 Task: Create Card Email Nurture Campaign in Board Crisis Management to Workspace Advertising Technology. Create Card Audit Review in Board Public Speaking Training to Workspace Advertising Technology. Create Card Email Nurture Campaign in Board Sales Forecasting and Budgeting to Workspace Advertising Technology
Action: Mouse moved to (433, 179)
Screenshot: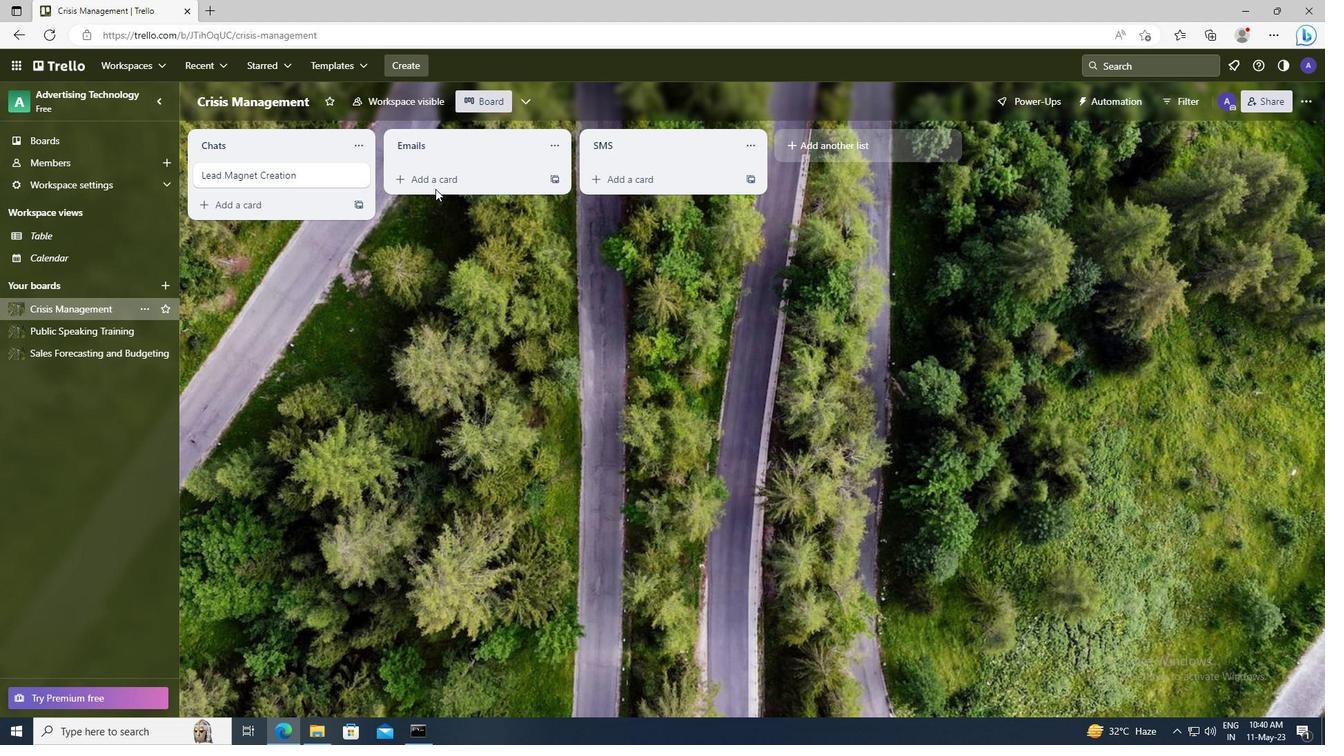 
Action: Mouse pressed left at (433, 179)
Screenshot: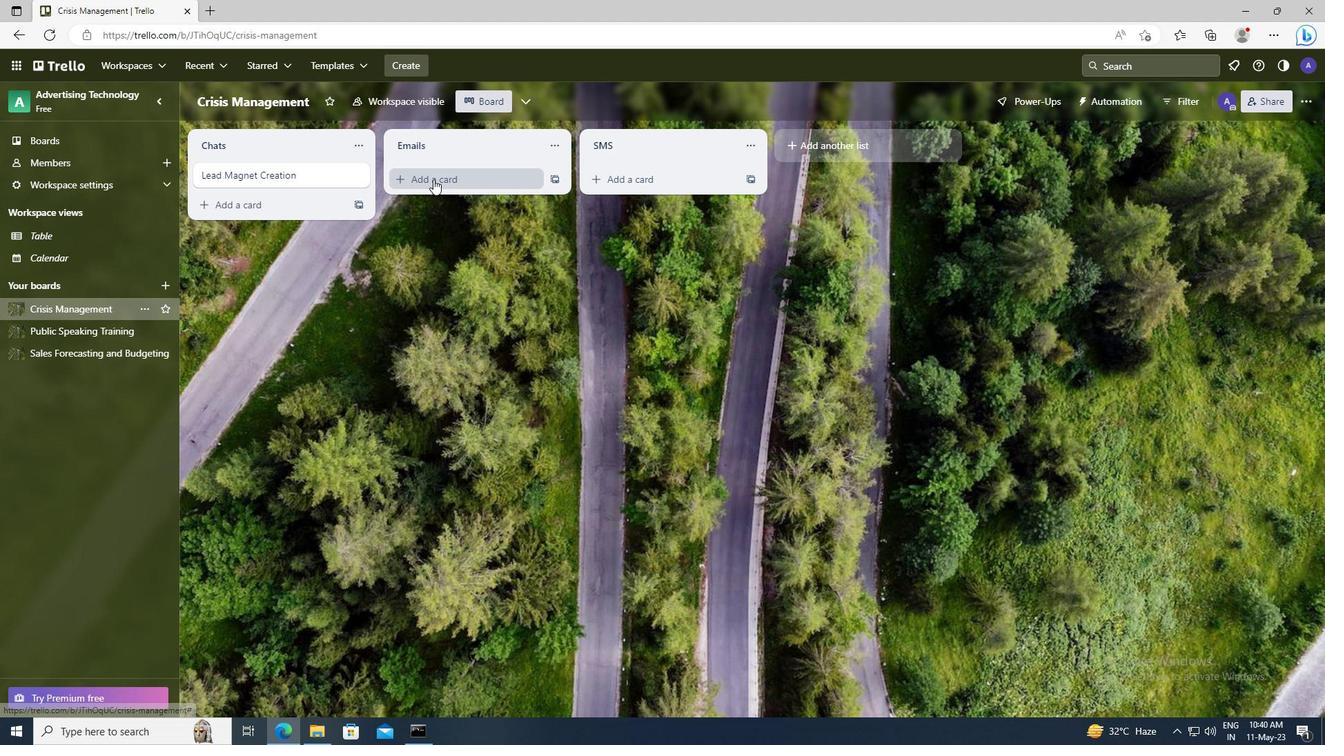 
Action: Key pressed <Key.shift>EMAIL<Key.space><Key.shift>NURTURE<Key.space><Key.shift>CAMPAIGN
Screenshot: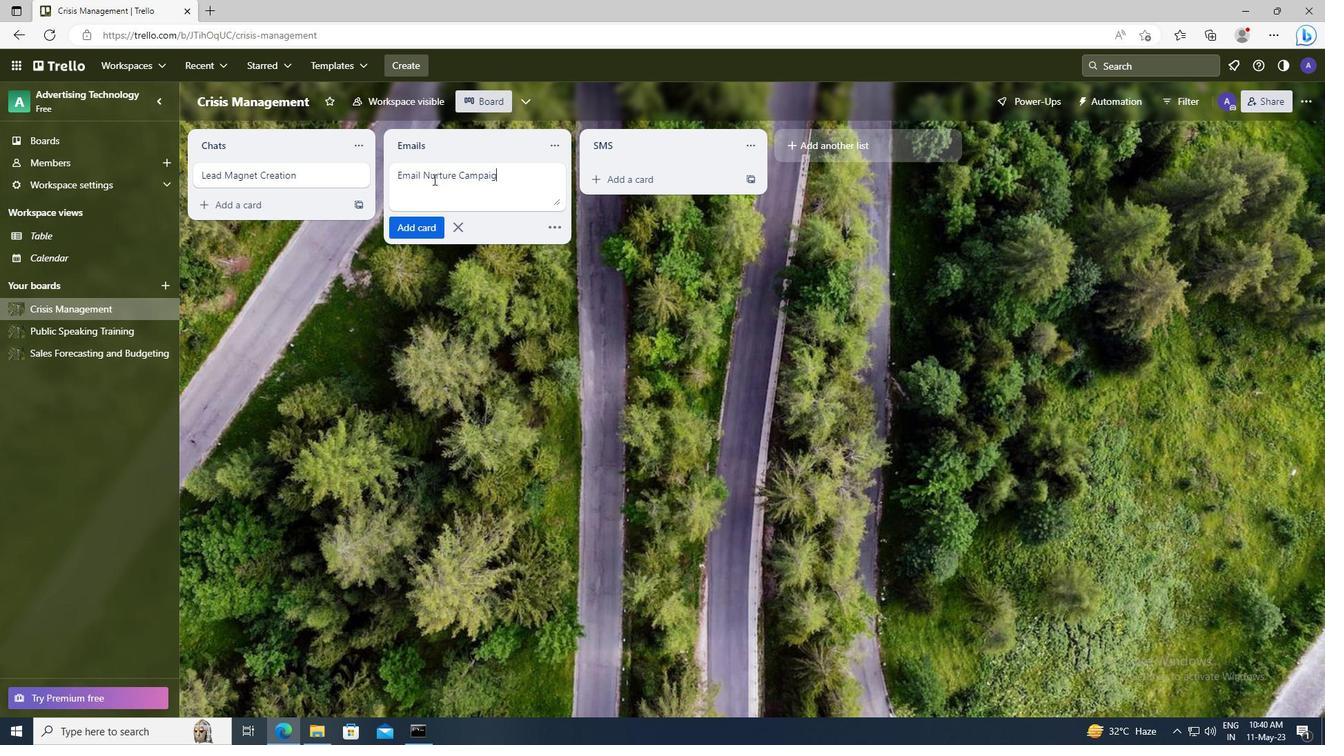 
Action: Mouse moved to (423, 225)
Screenshot: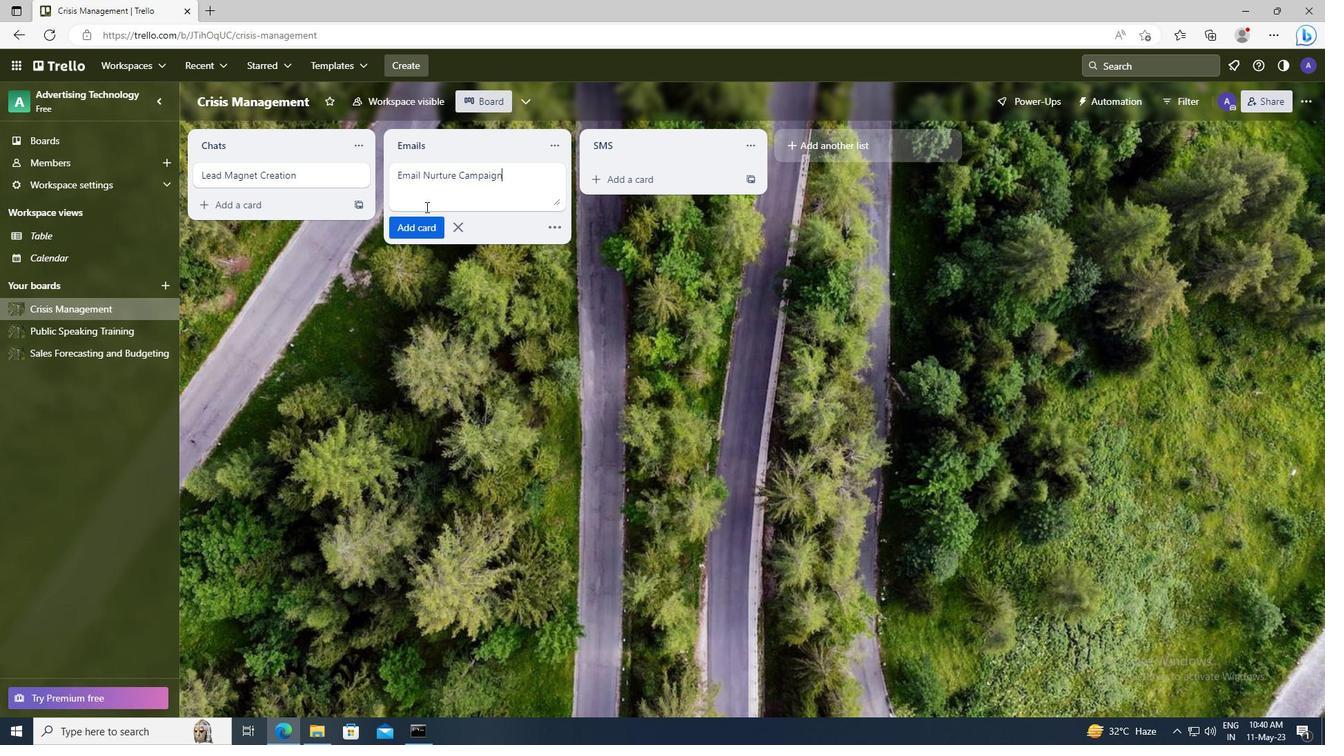 
Action: Mouse pressed left at (423, 225)
Screenshot: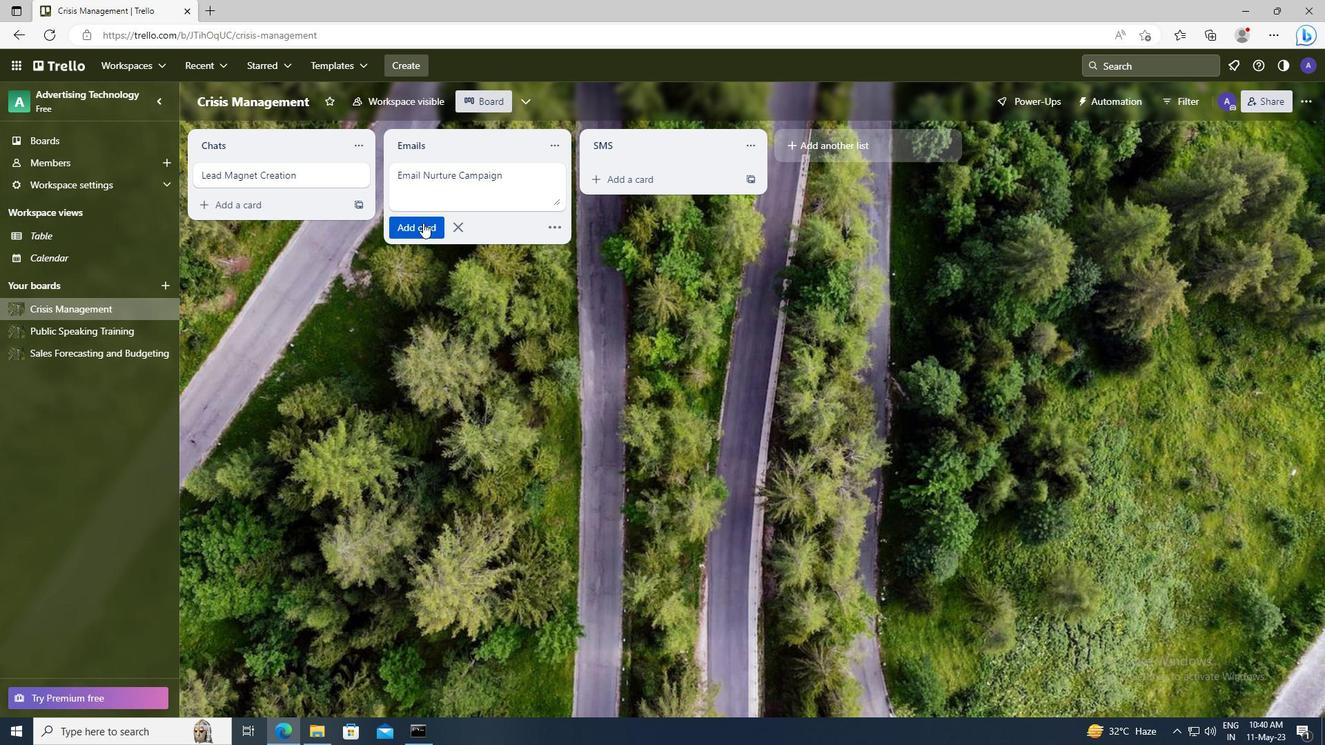 
Action: Mouse moved to (91, 333)
Screenshot: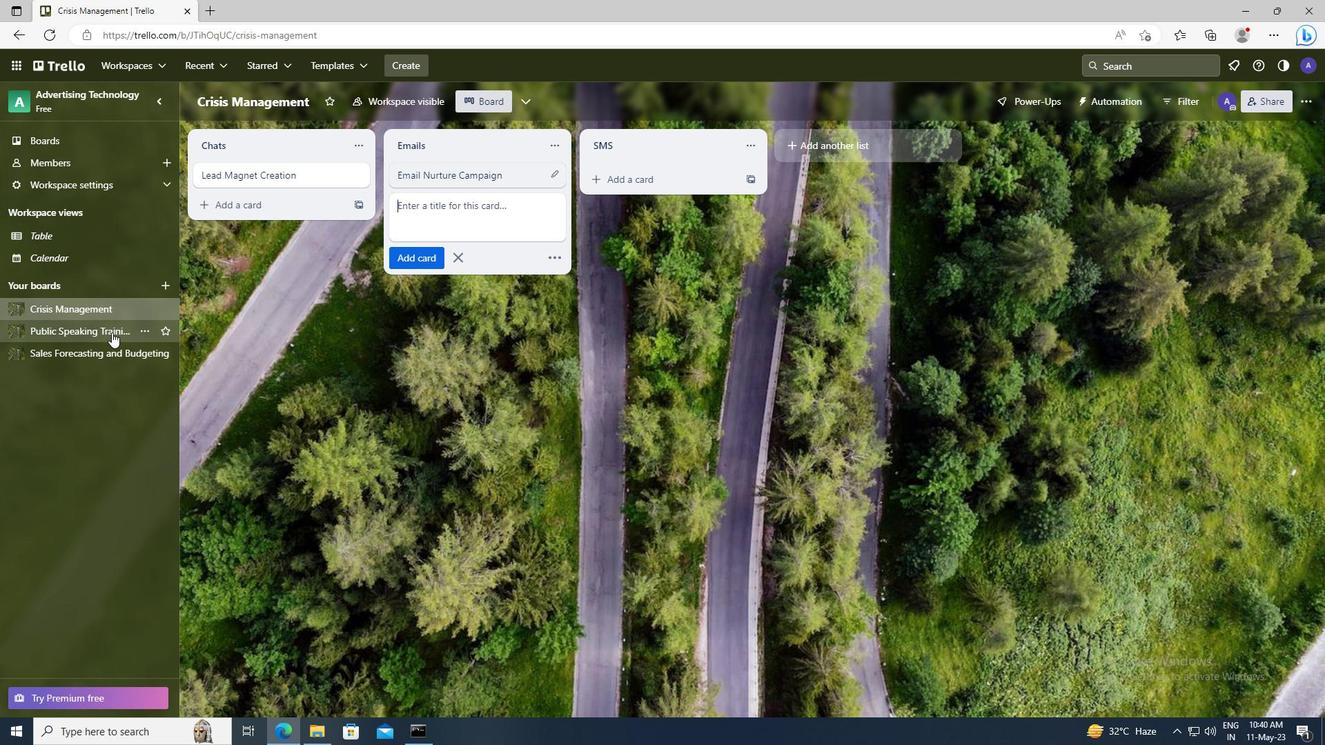 
Action: Mouse pressed left at (91, 333)
Screenshot: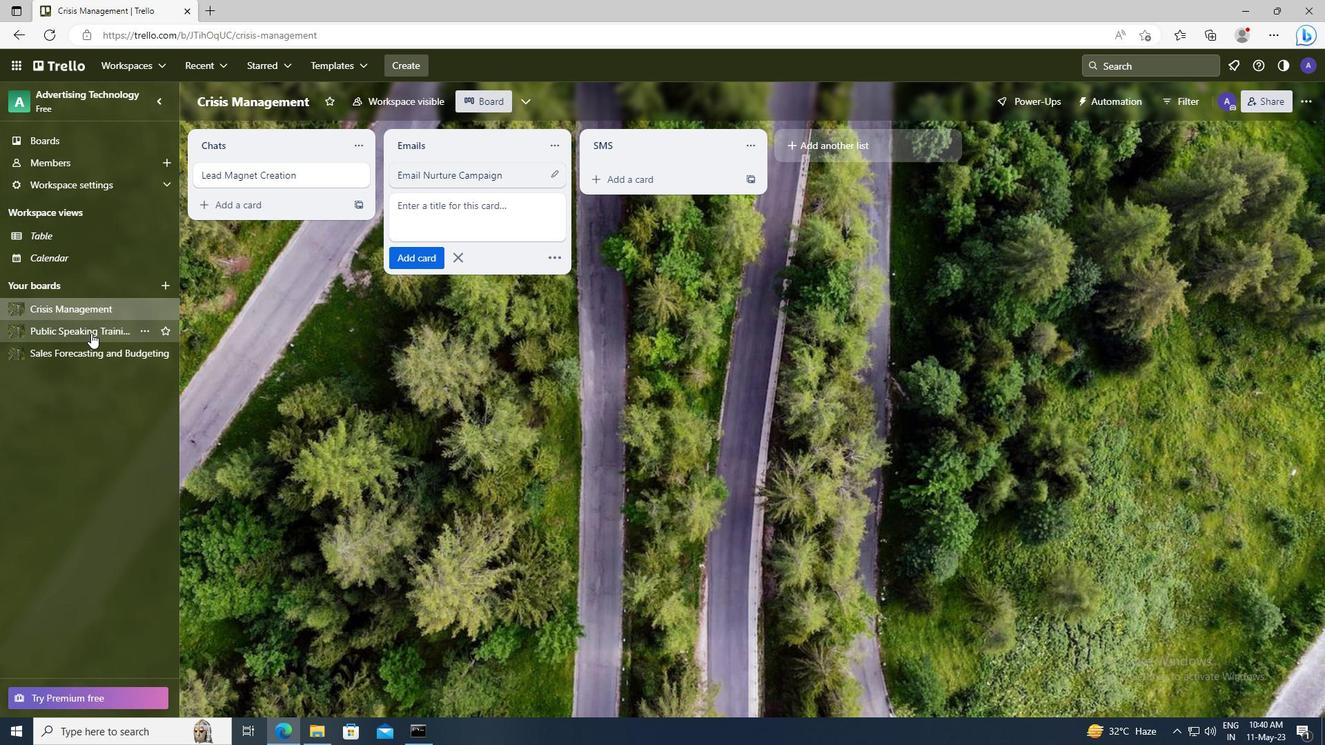 
Action: Mouse moved to (420, 182)
Screenshot: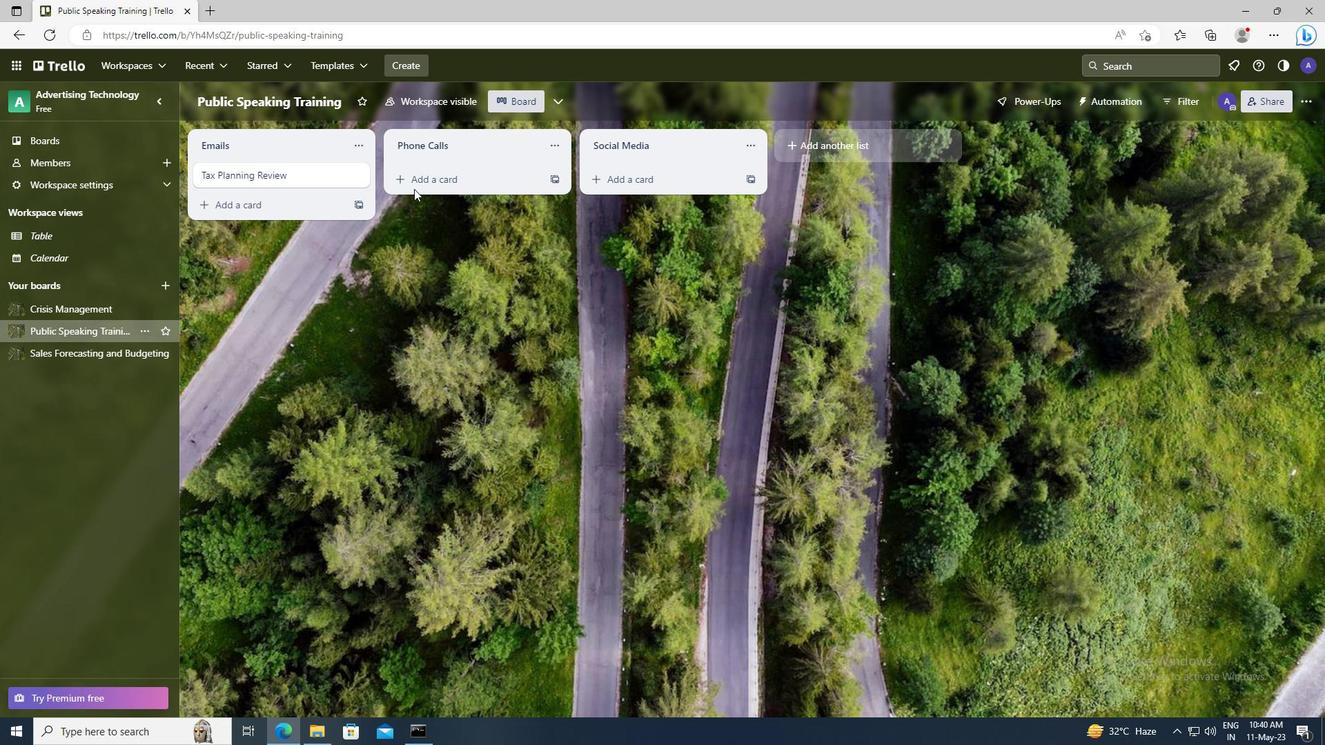 
Action: Mouse pressed left at (420, 182)
Screenshot: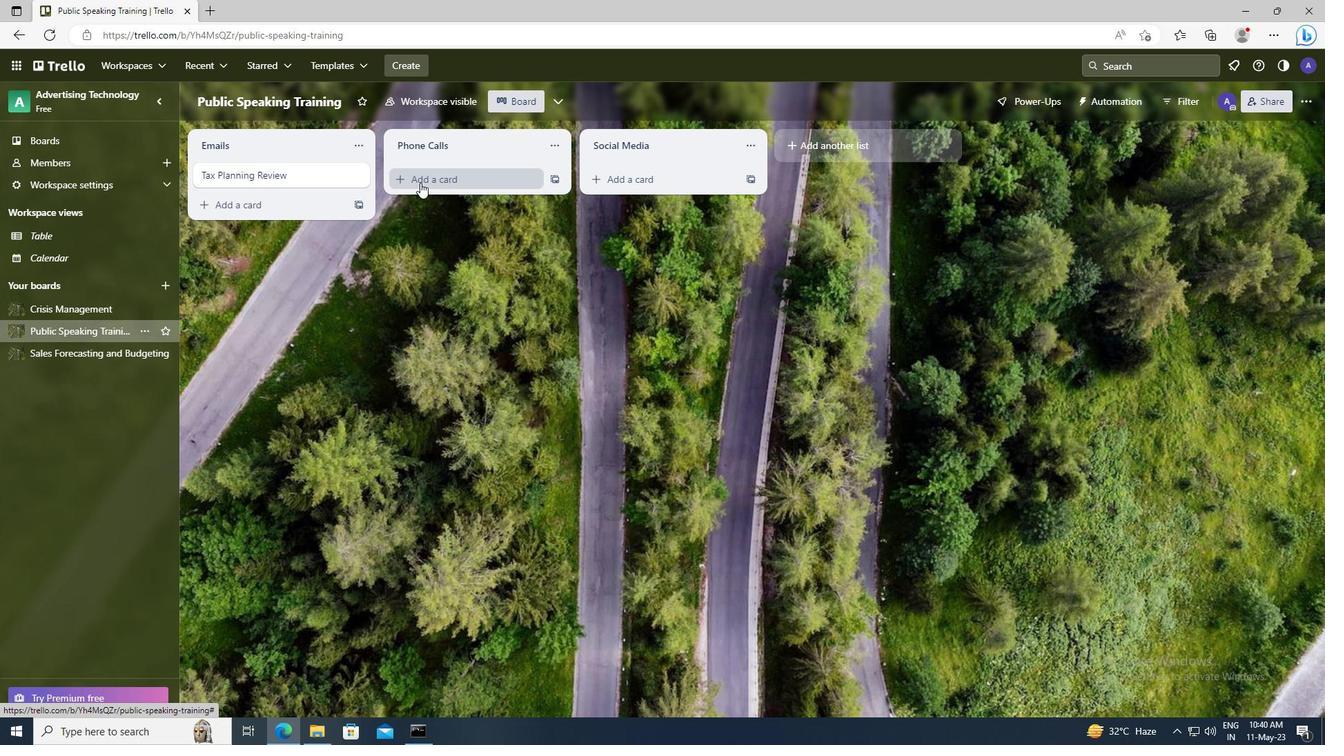 
Action: Key pressed <Key.shift>AUDIT<Key.space><Key.shift>REVIEW
Screenshot: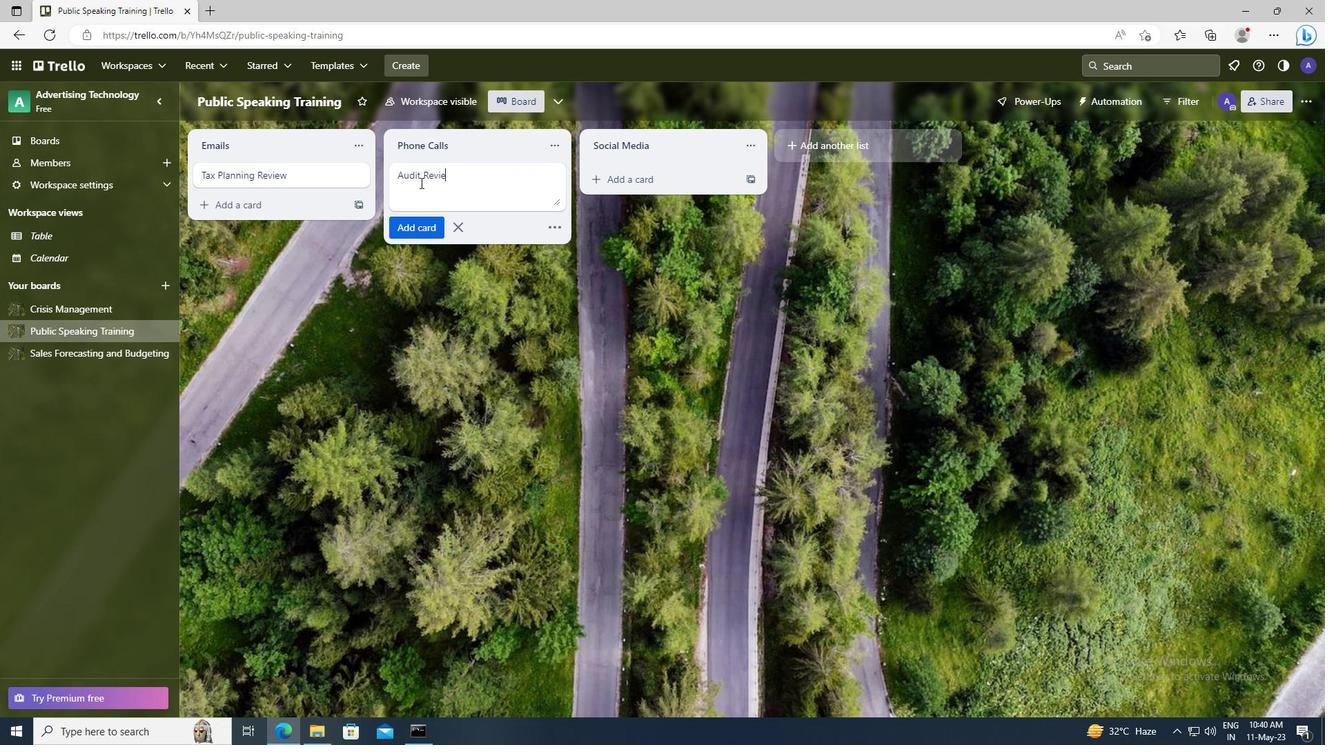 
Action: Mouse moved to (423, 226)
Screenshot: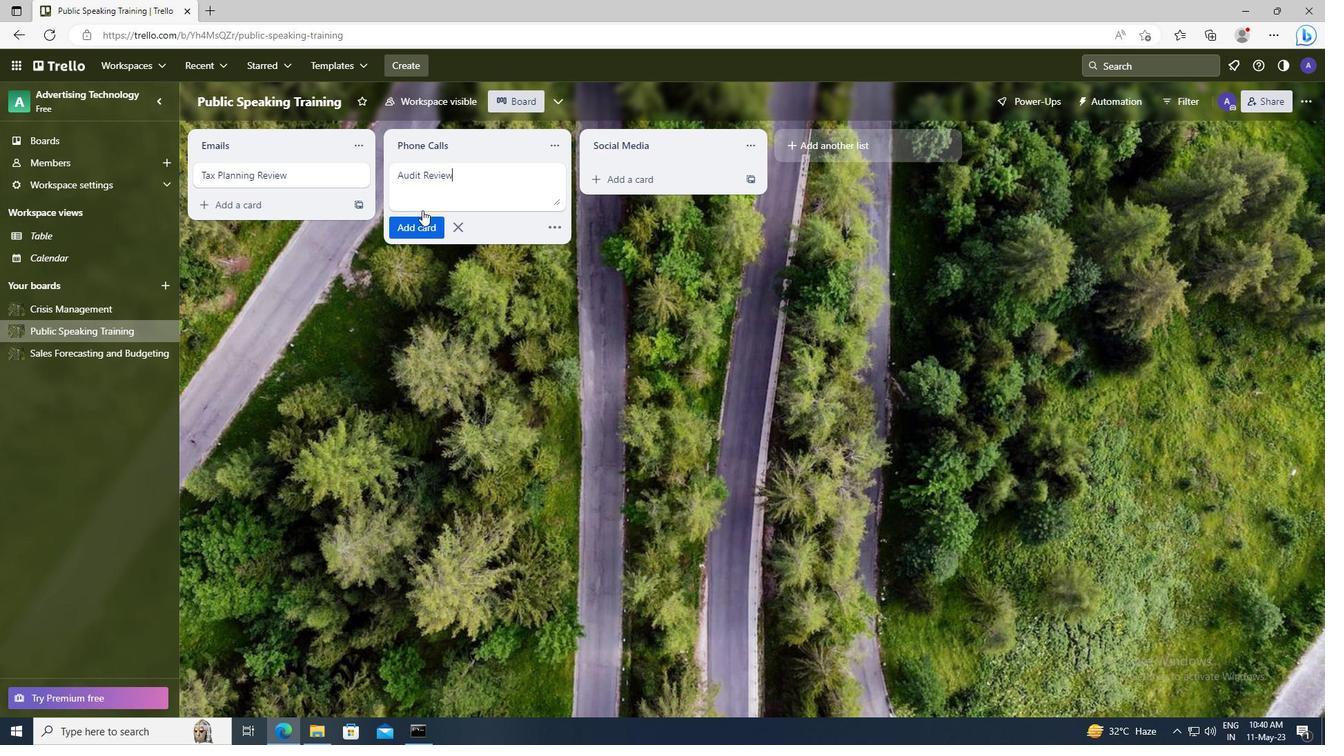 
Action: Mouse pressed left at (423, 226)
Screenshot: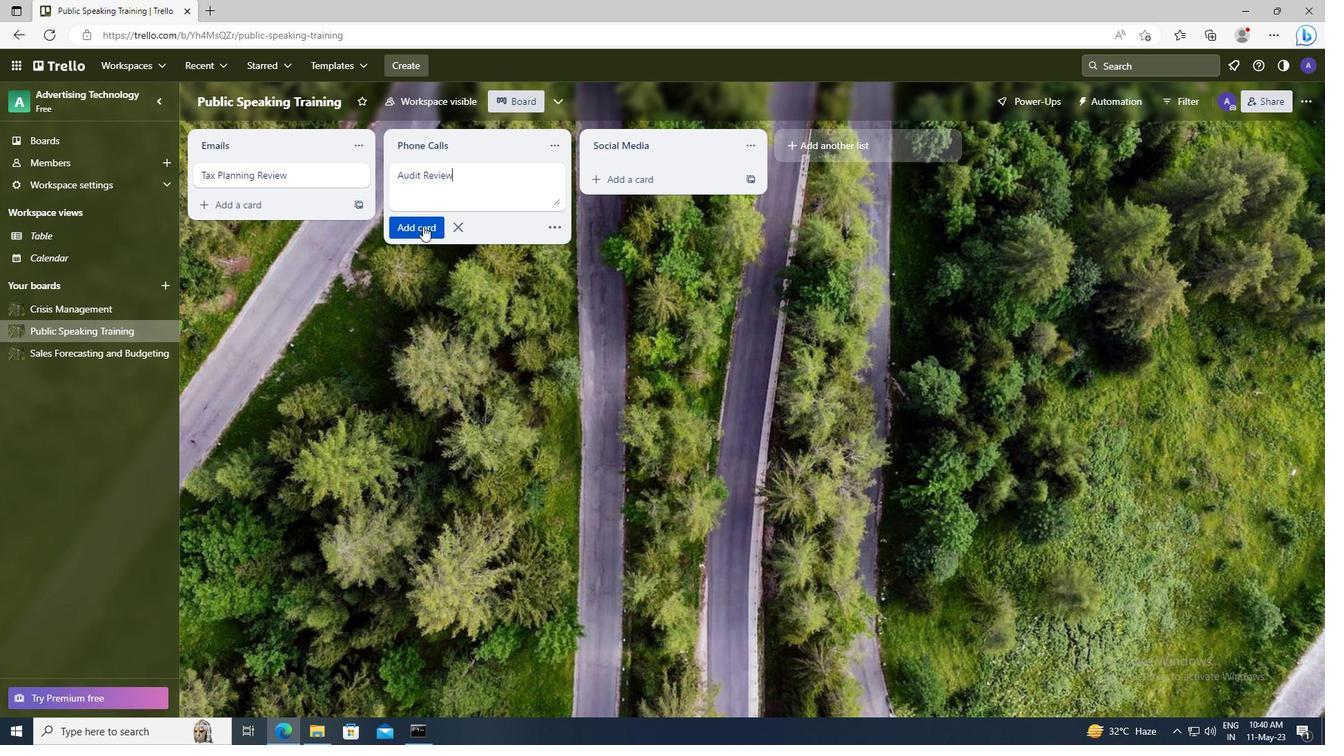 
Action: Mouse moved to (103, 352)
Screenshot: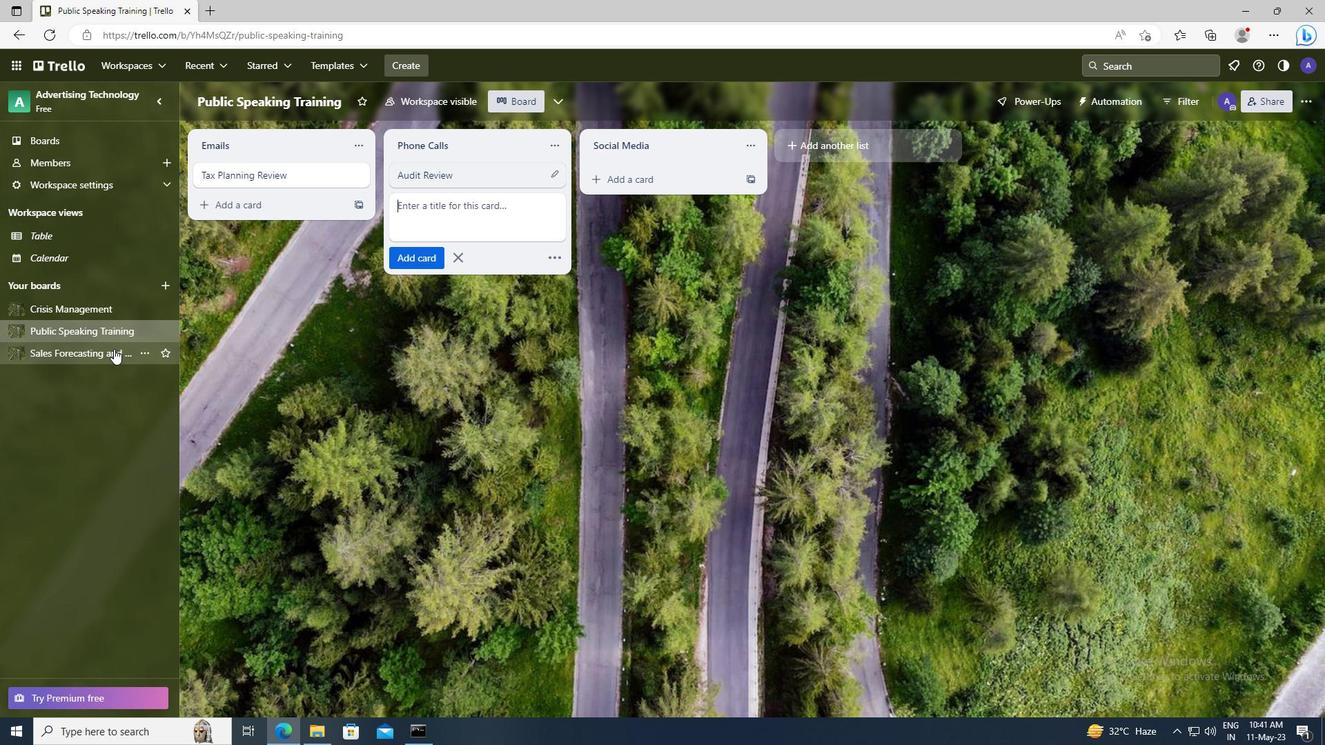 
Action: Mouse pressed left at (103, 352)
Screenshot: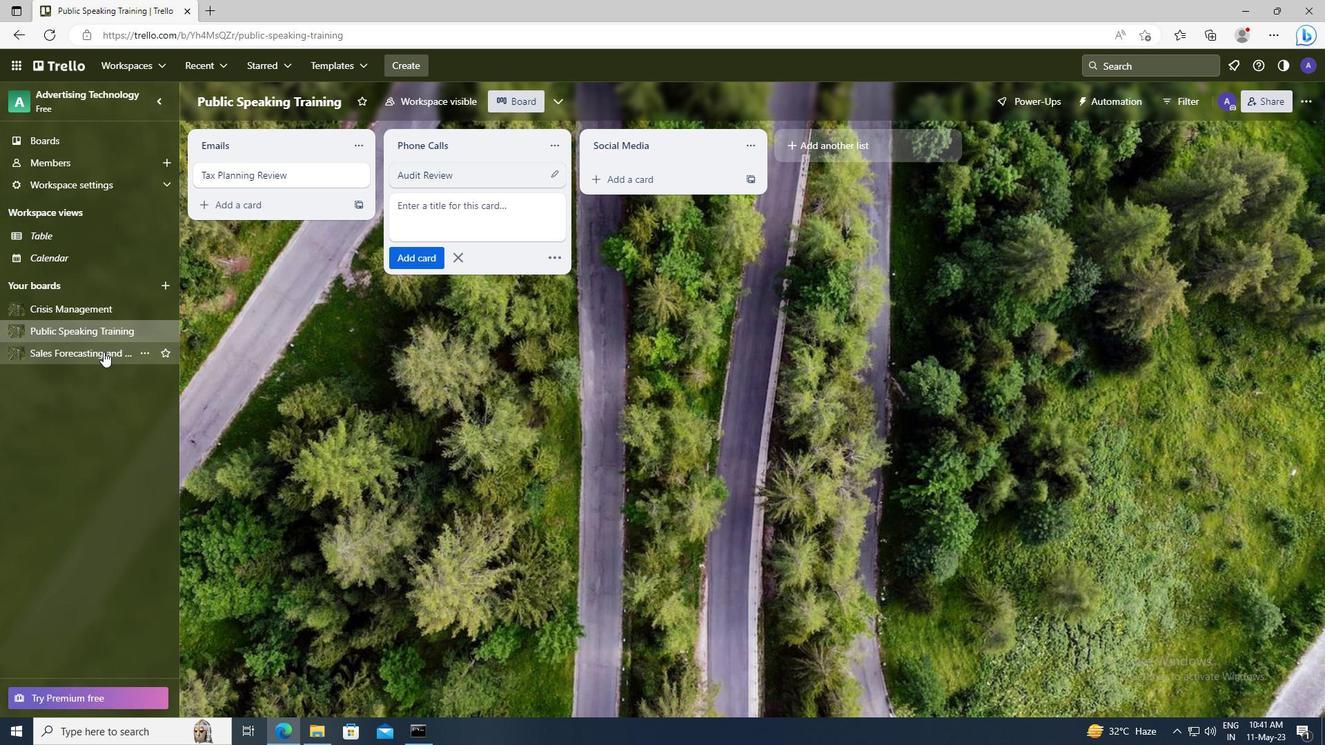 
Action: Mouse moved to (427, 182)
Screenshot: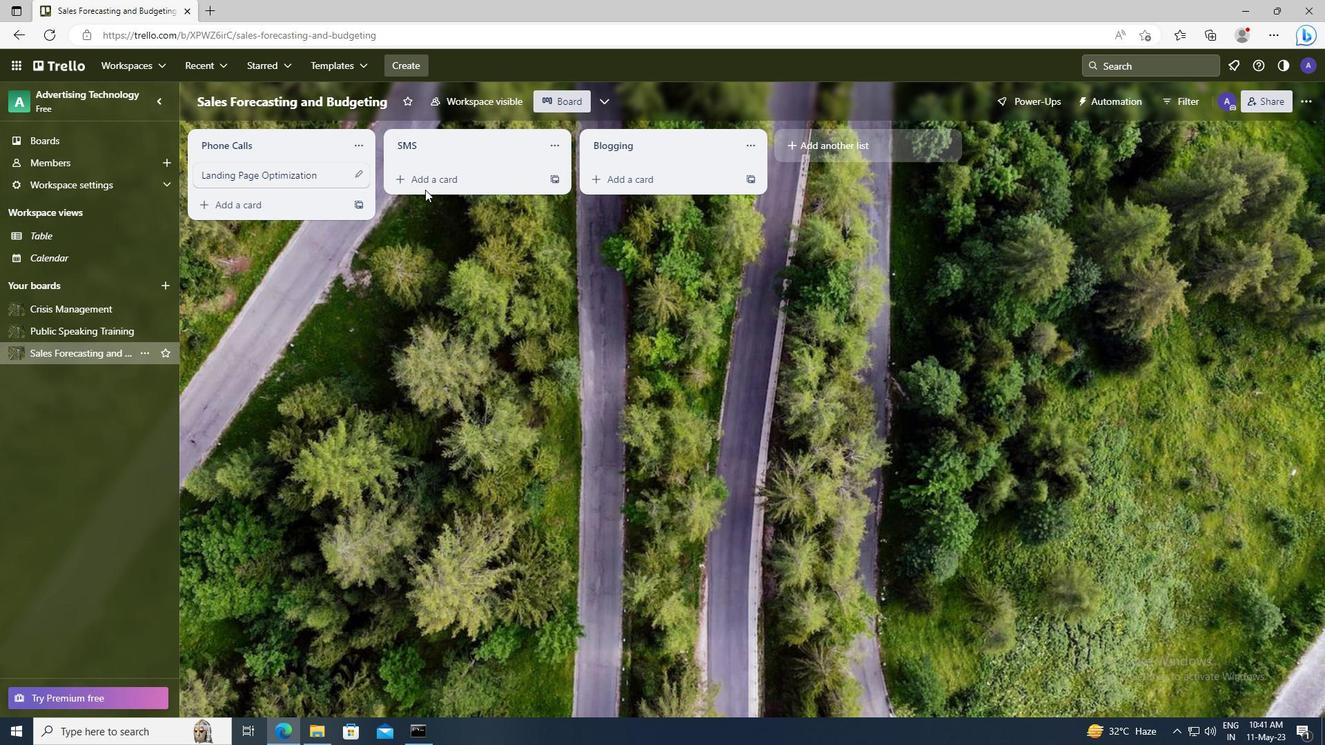 
Action: Mouse pressed left at (427, 182)
Screenshot: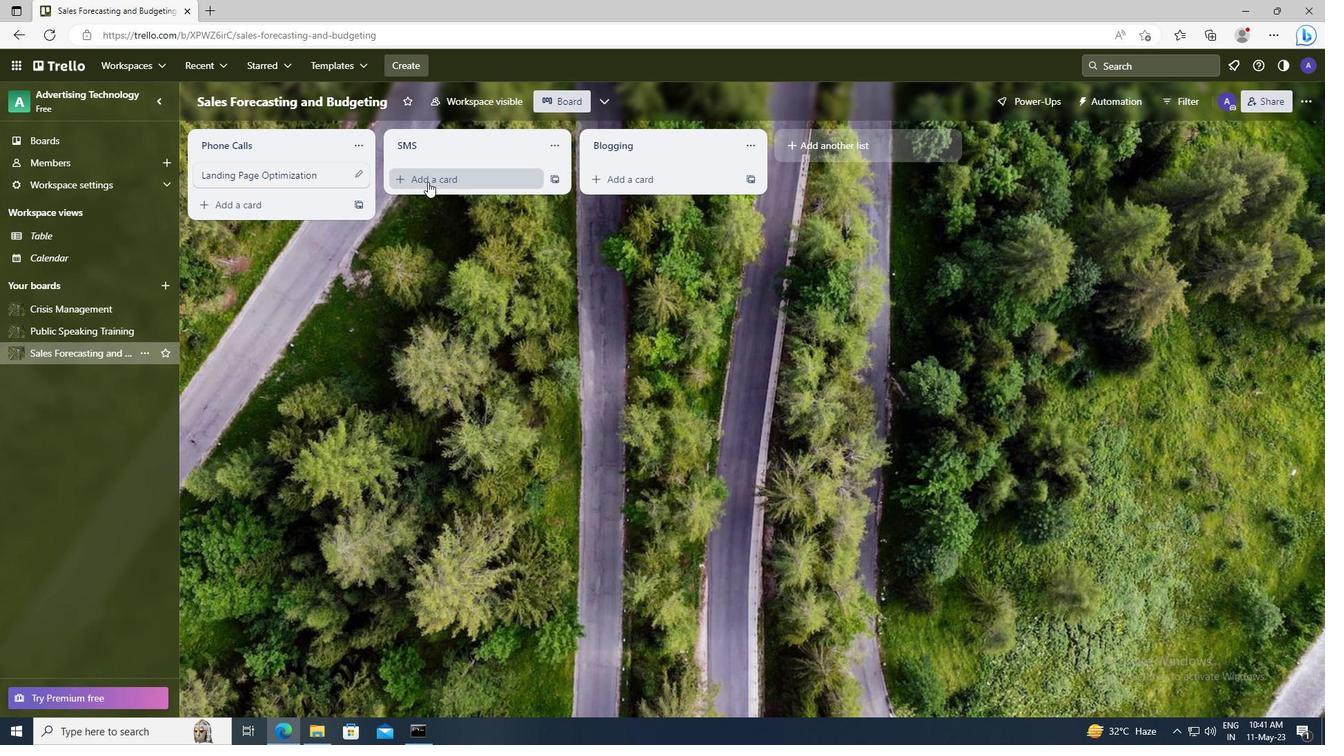 
Action: Key pressed <Key.shift>EMAIL<Key.space><Key.shift>NURTURE<Key.space><Key.shift>CAMPAIGN
Screenshot: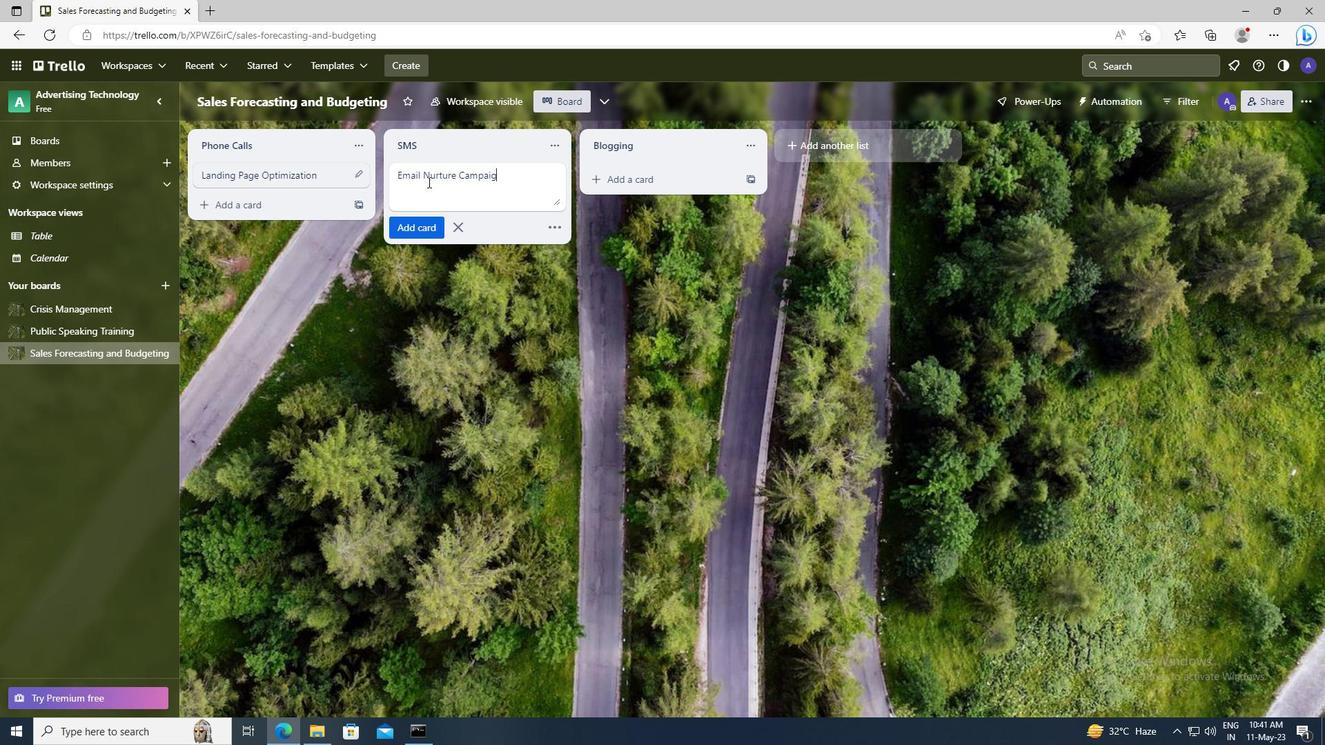 
Action: Mouse moved to (422, 225)
Screenshot: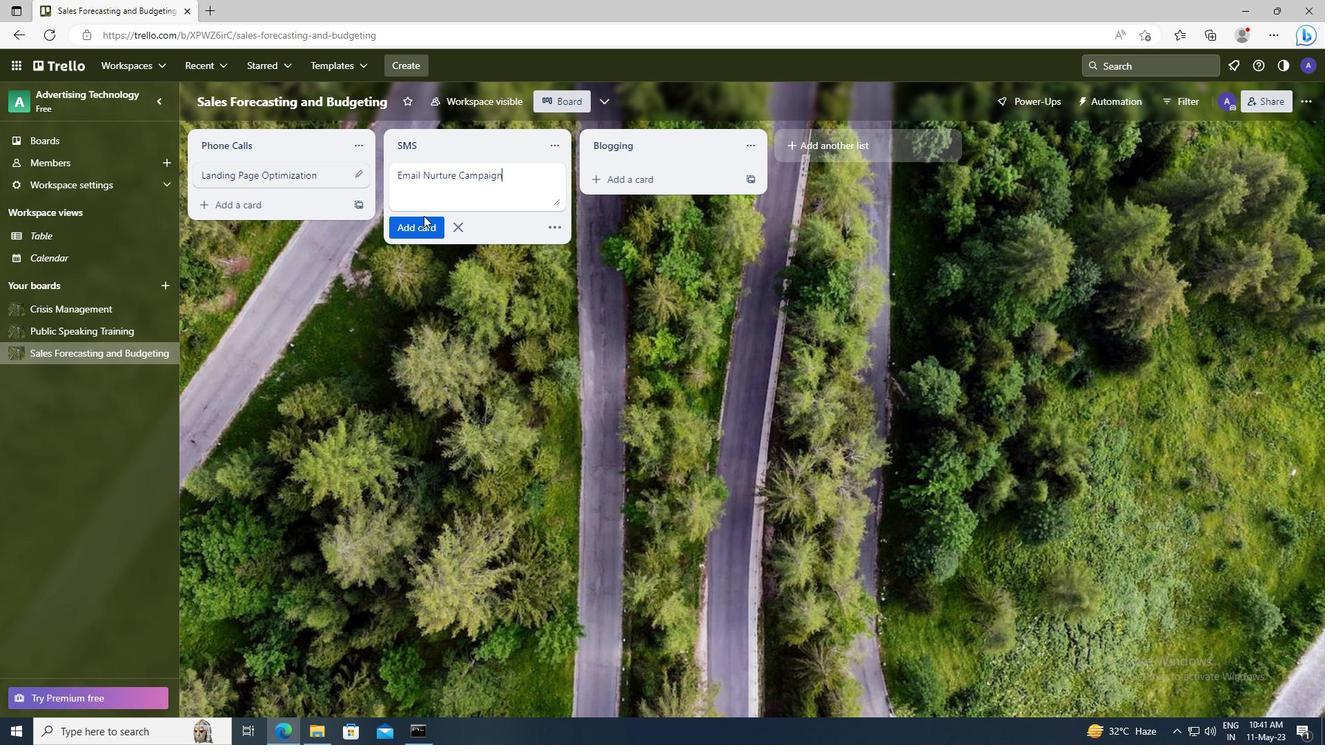 
Action: Mouse pressed left at (422, 225)
Screenshot: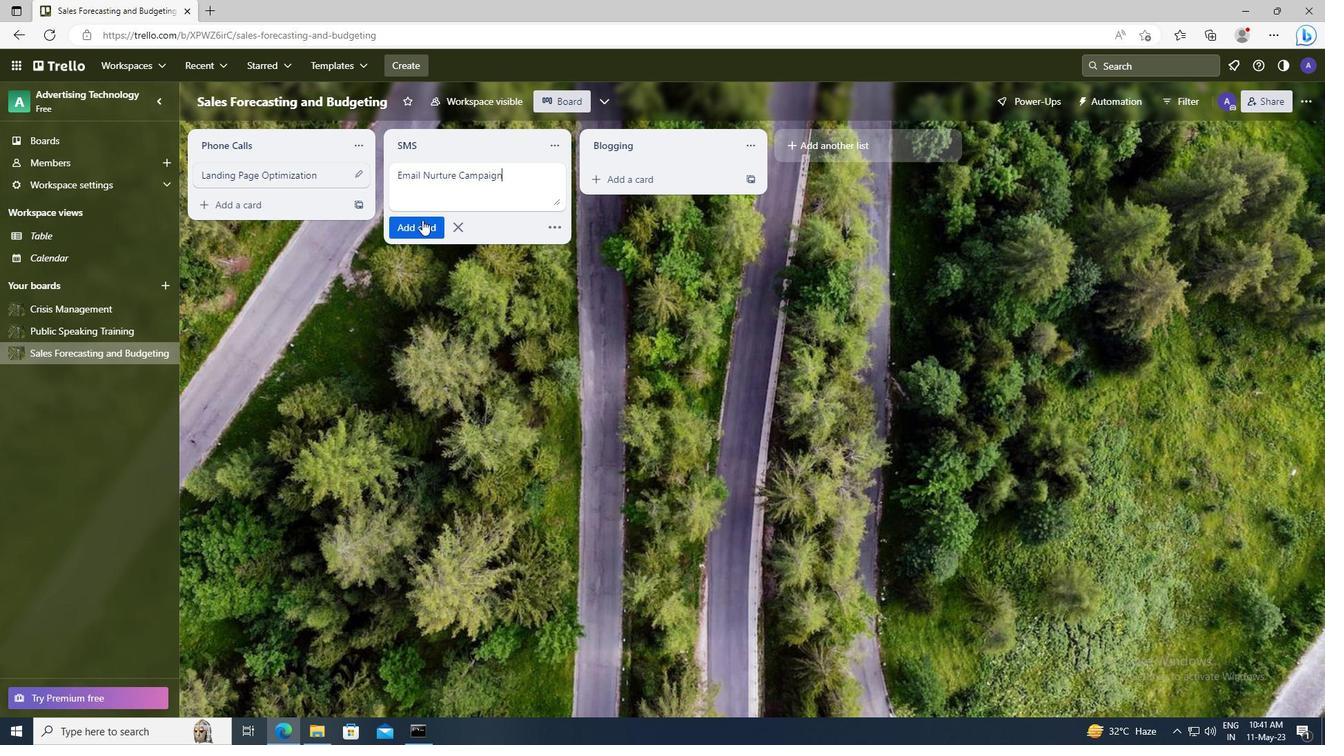 
